Task: Add Grass Run Farms 80% Lean Grass-Fed Ground Beef Patties 6 Pack to the cart.
Action: Mouse moved to (13, 81)
Screenshot: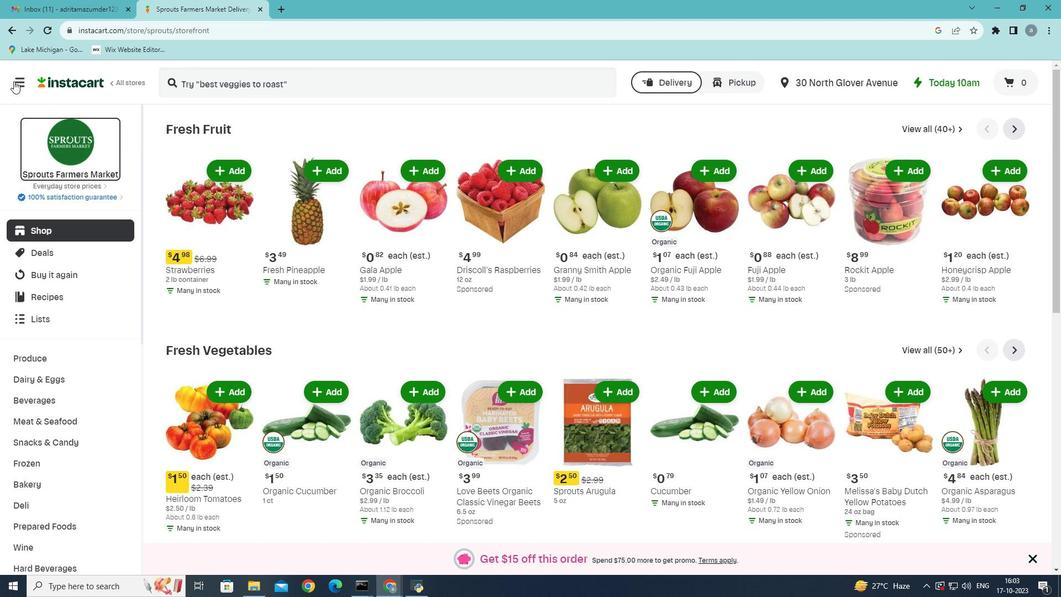 
Action: Mouse pressed left at (13, 81)
Screenshot: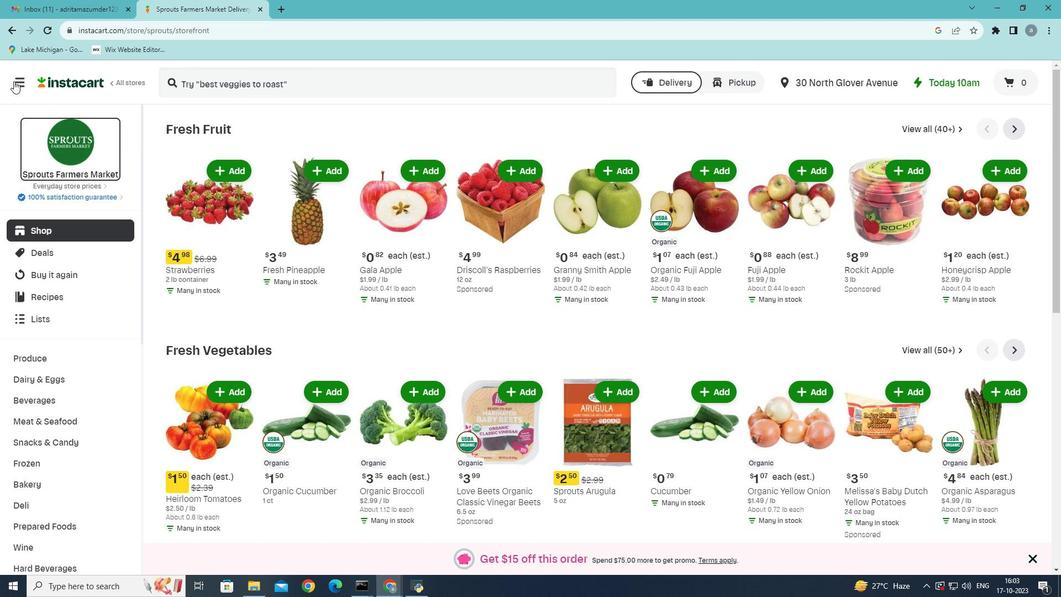 
Action: Mouse moved to (32, 319)
Screenshot: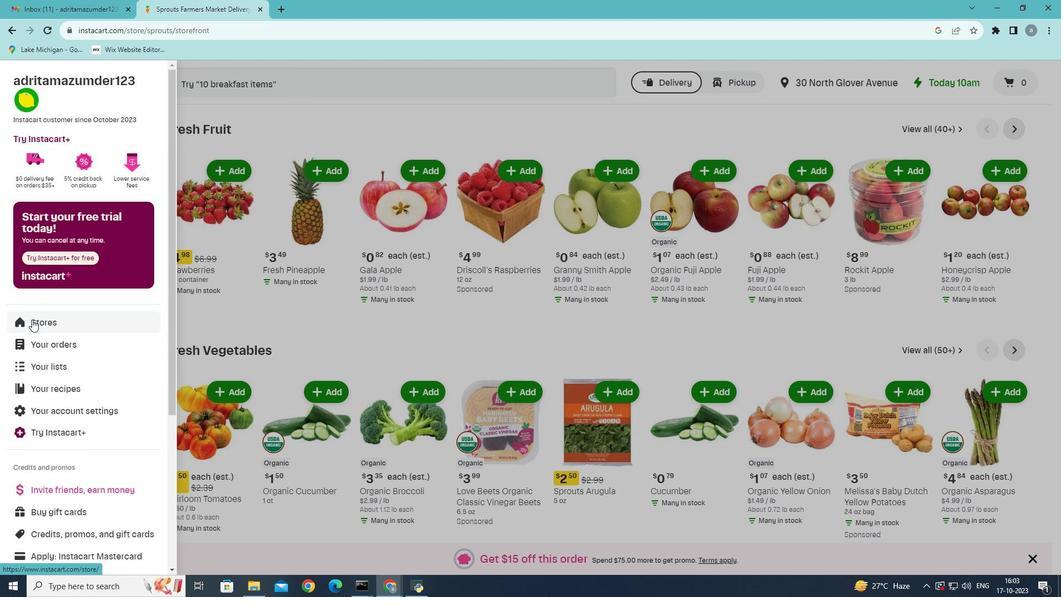 
Action: Mouse pressed left at (32, 319)
Screenshot: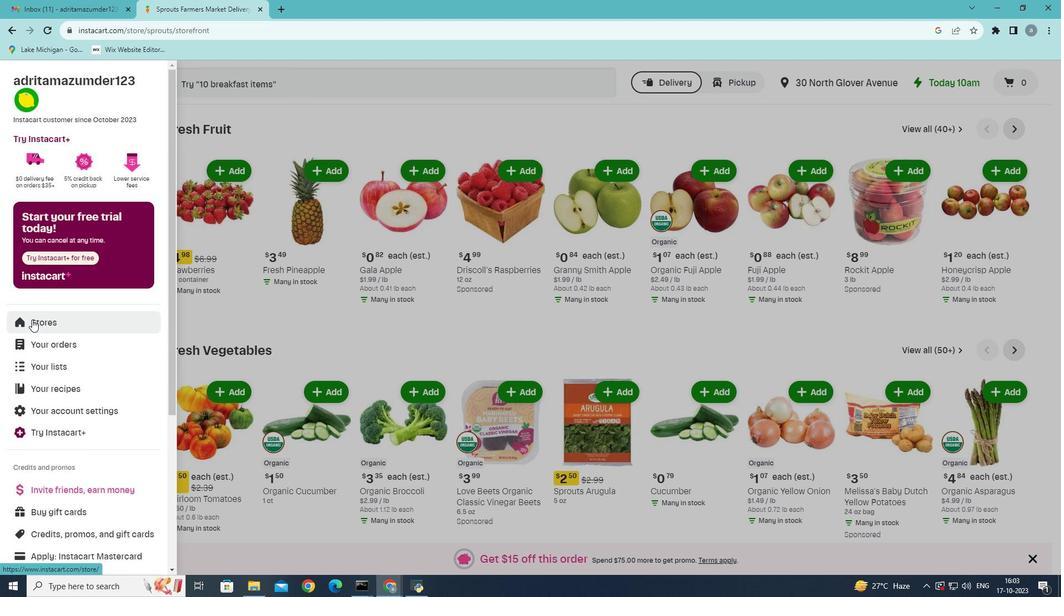 
Action: Mouse moved to (263, 121)
Screenshot: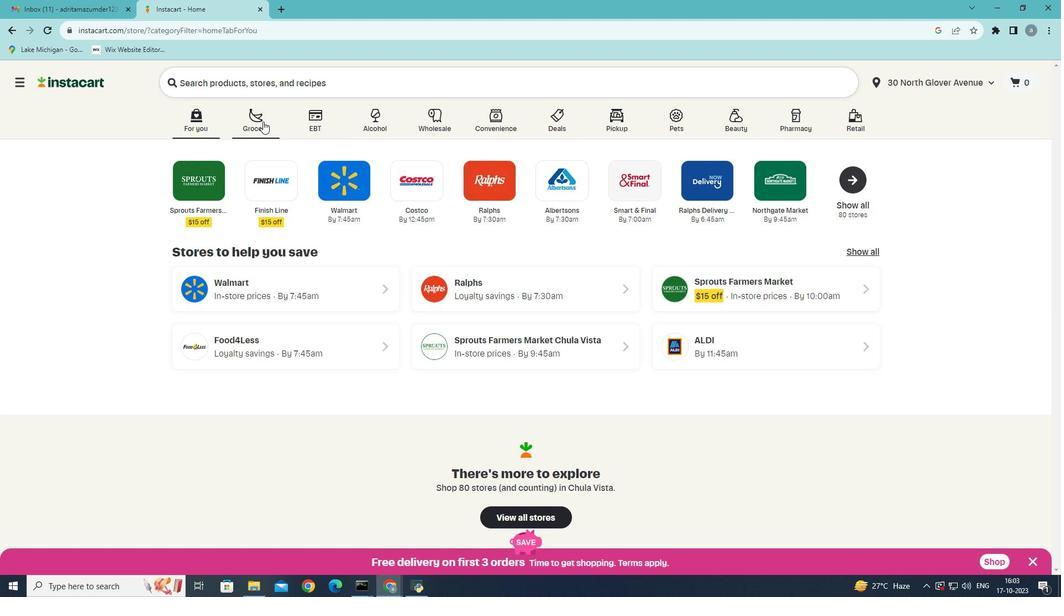 
Action: Mouse pressed left at (263, 121)
Screenshot: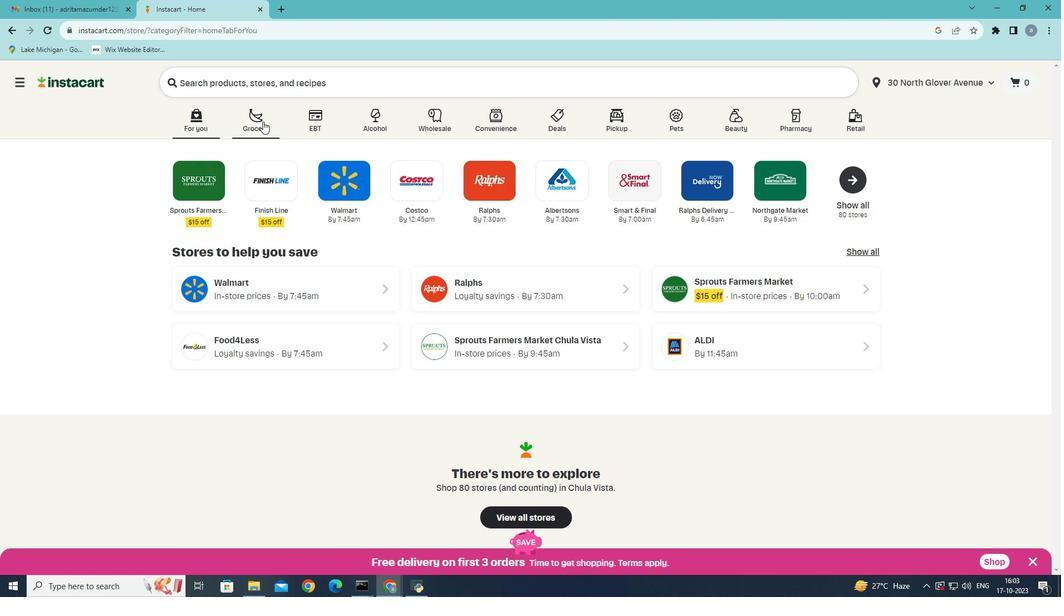 
Action: Mouse moved to (707, 250)
Screenshot: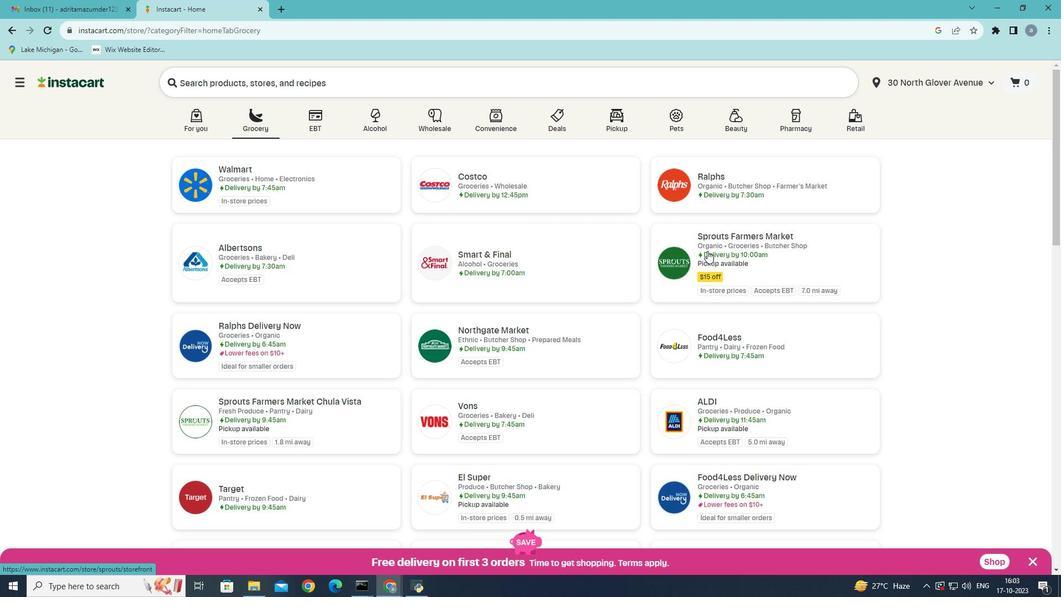 
Action: Mouse pressed left at (707, 250)
Screenshot: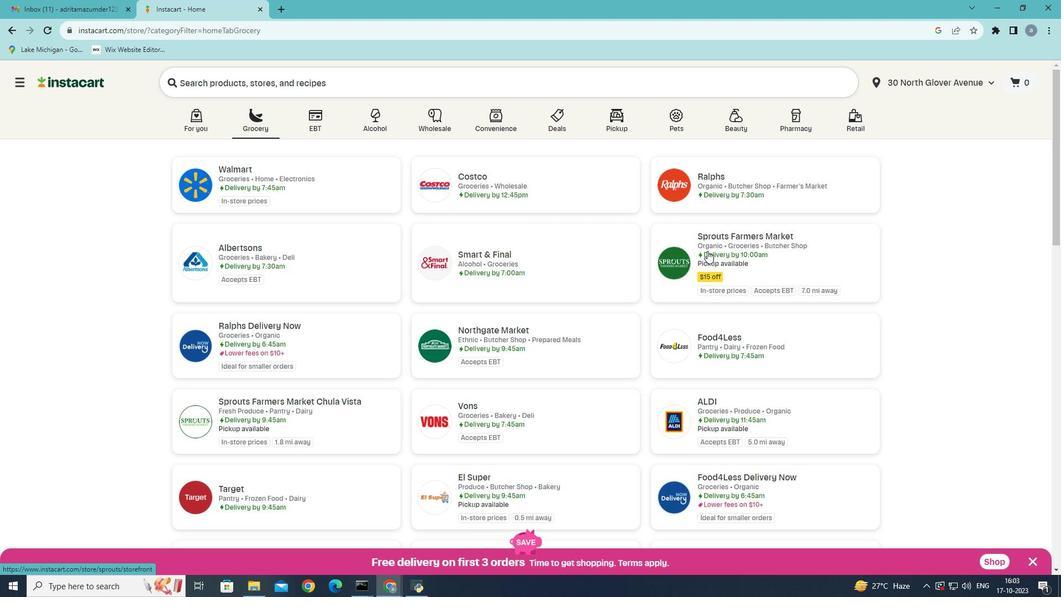 
Action: Mouse moved to (63, 419)
Screenshot: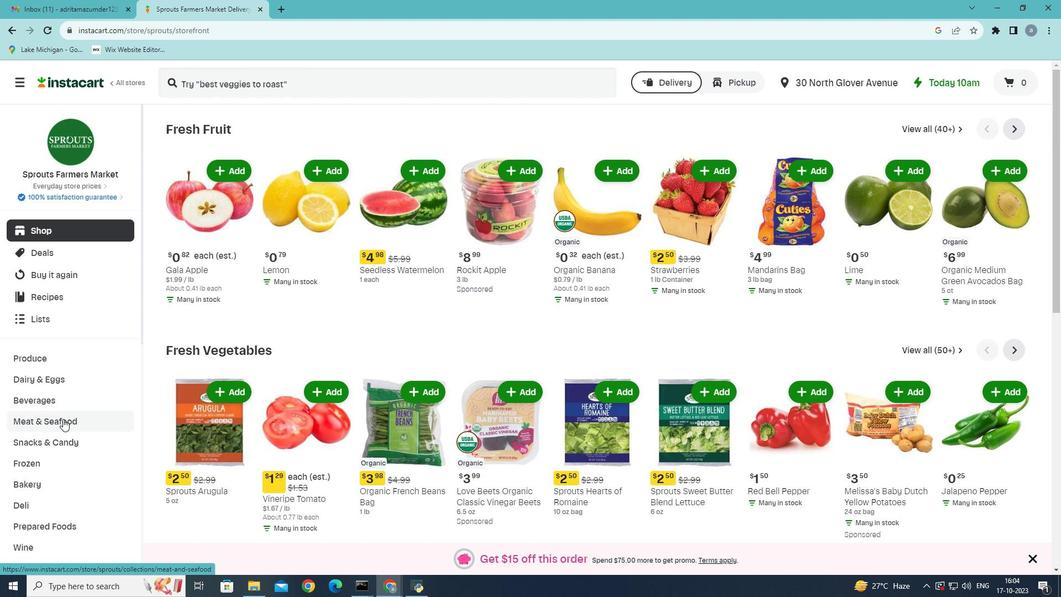 
Action: Mouse pressed left at (63, 419)
Screenshot: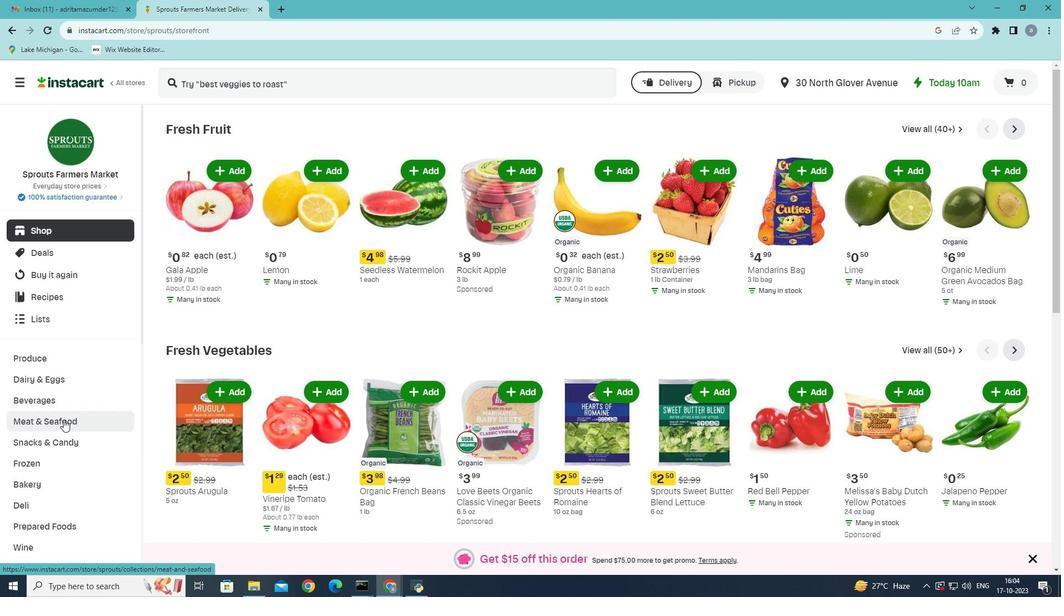 
Action: Mouse moved to (322, 155)
Screenshot: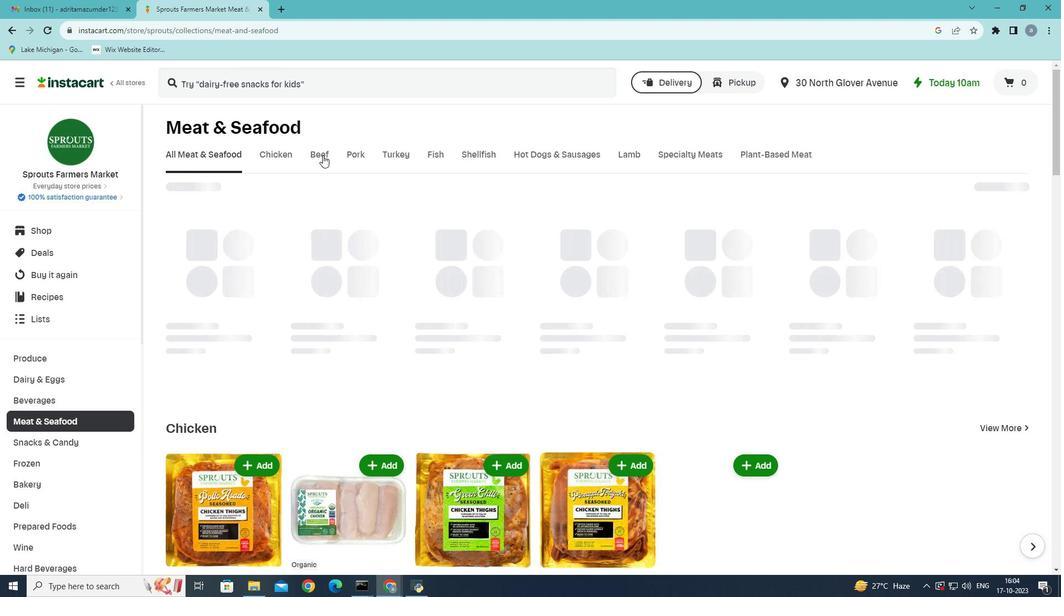 
Action: Mouse pressed left at (322, 155)
Screenshot: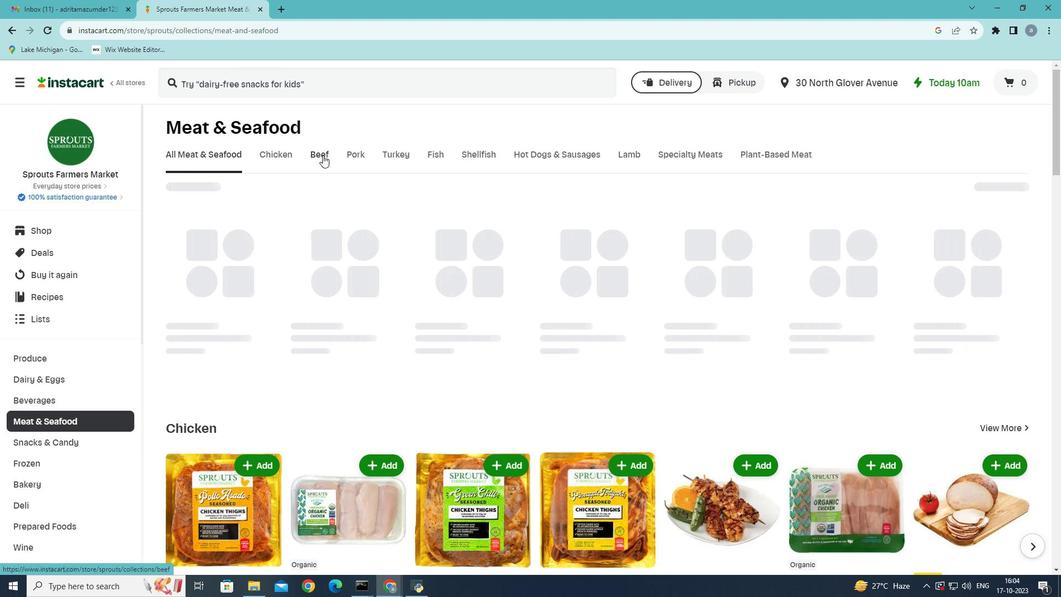 
Action: Mouse moved to (297, 202)
Screenshot: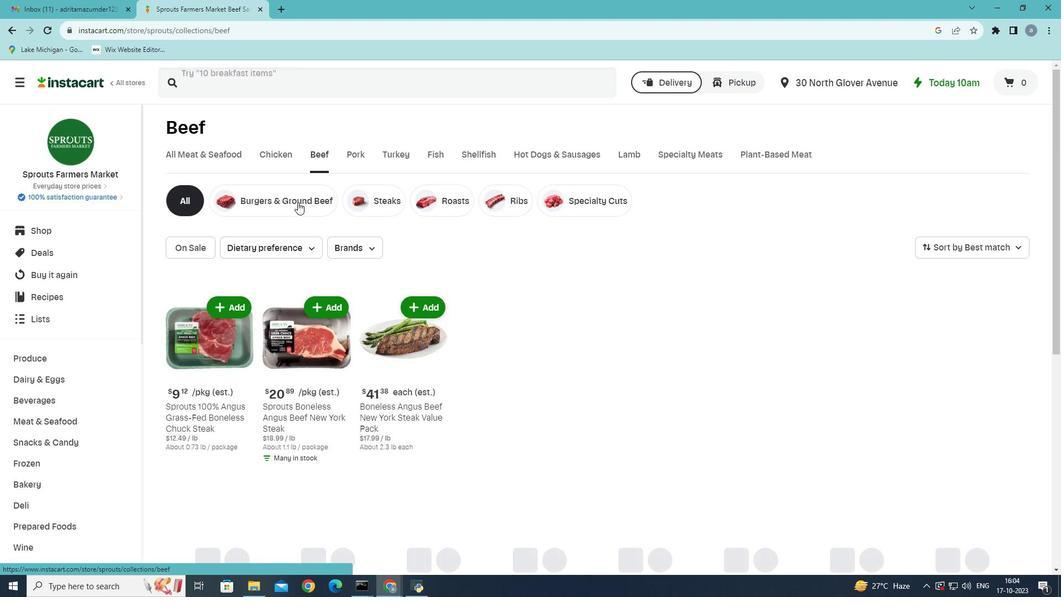 
Action: Mouse pressed left at (297, 202)
Screenshot: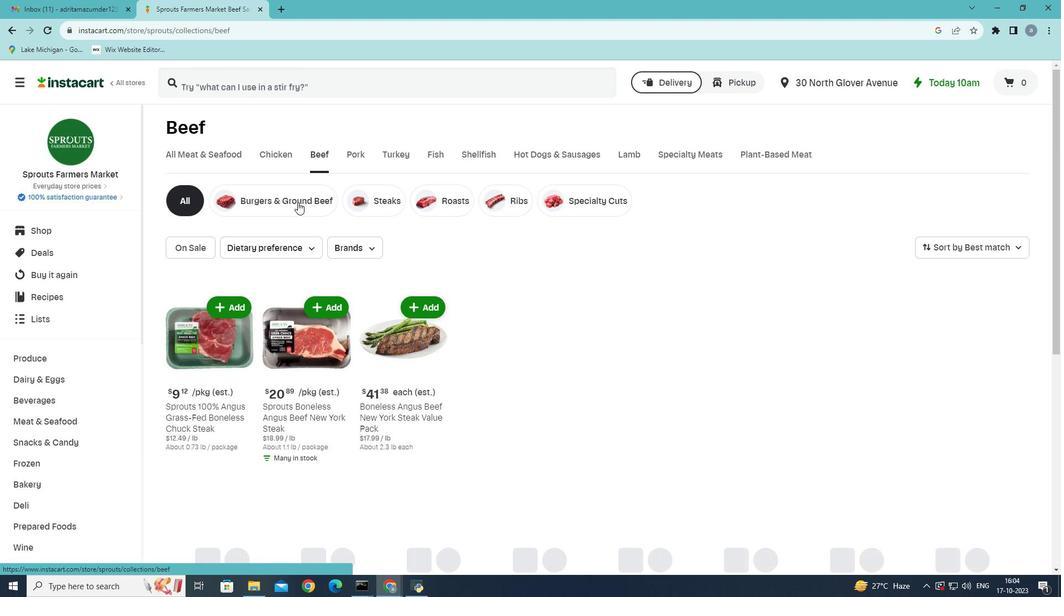 
Action: Mouse moved to (472, 262)
Screenshot: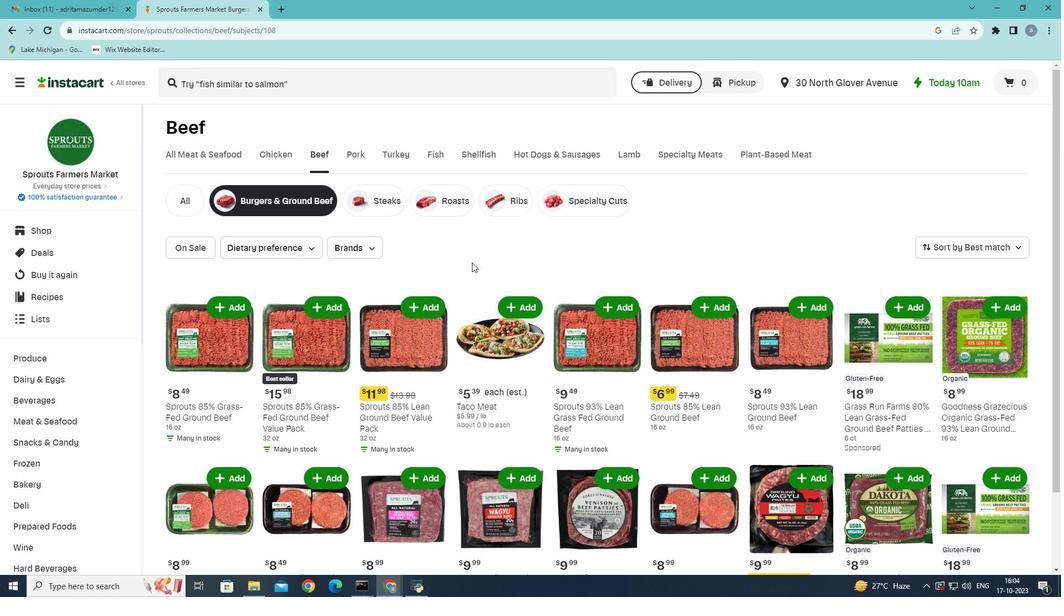 
Action: Mouse scrolled (472, 262) with delta (0, 0)
Screenshot: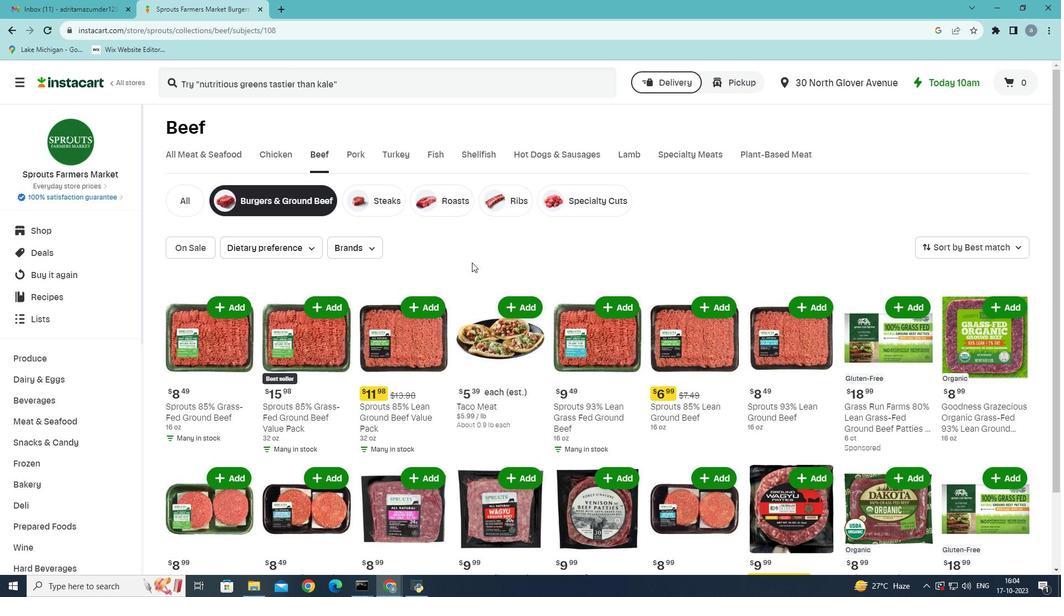 
Action: Mouse scrolled (472, 262) with delta (0, 0)
Screenshot: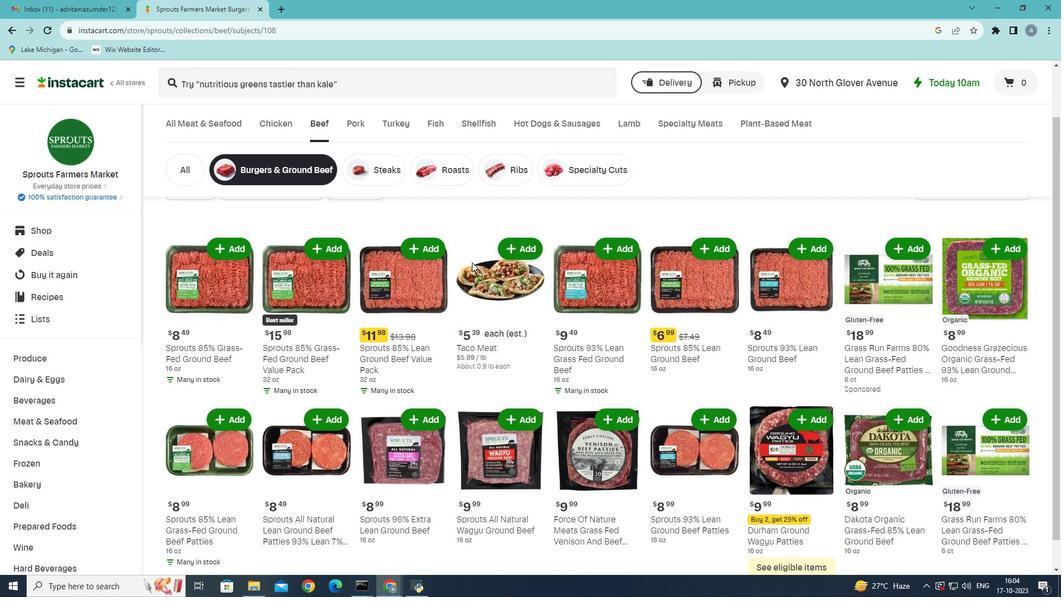
Action: Mouse scrolled (472, 263) with delta (0, 0)
Screenshot: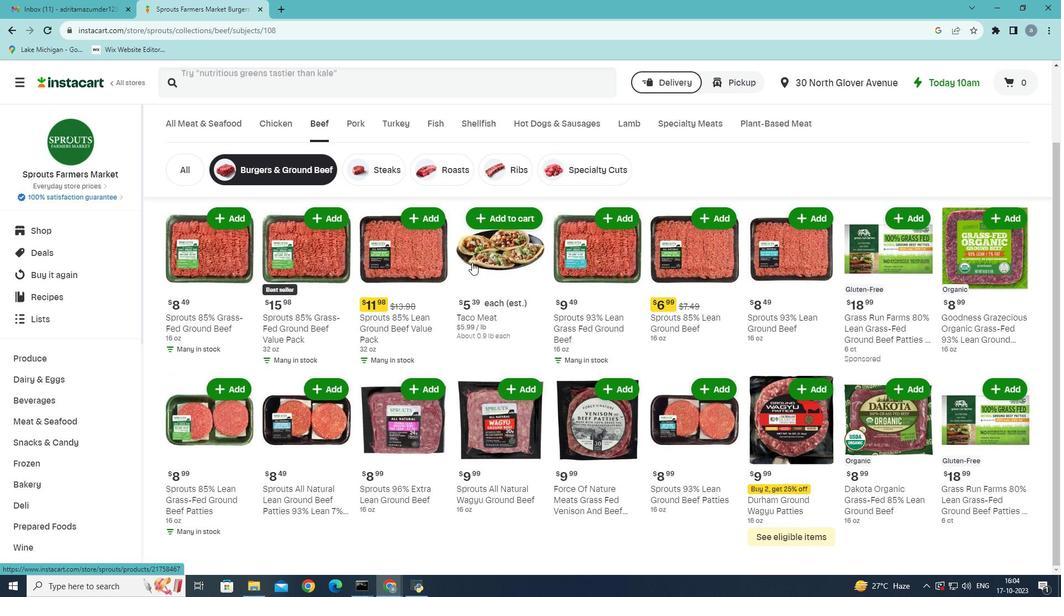 
Action: Mouse scrolled (472, 263) with delta (0, 0)
Screenshot: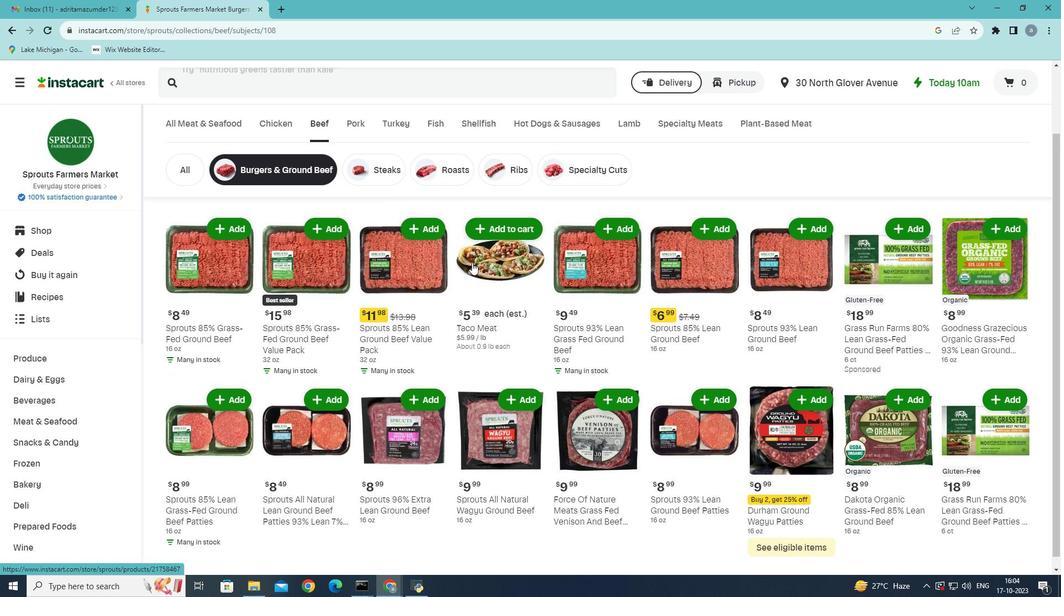 
Action: Mouse moved to (993, 370)
Screenshot: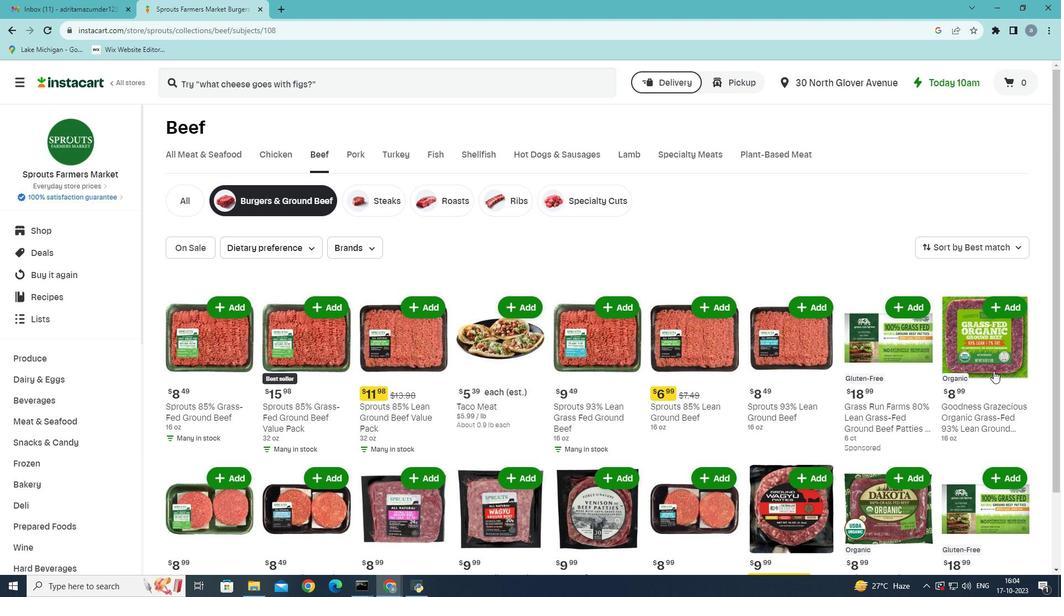 
Action: Mouse scrolled (993, 370) with delta (0, 0)
Screenshot: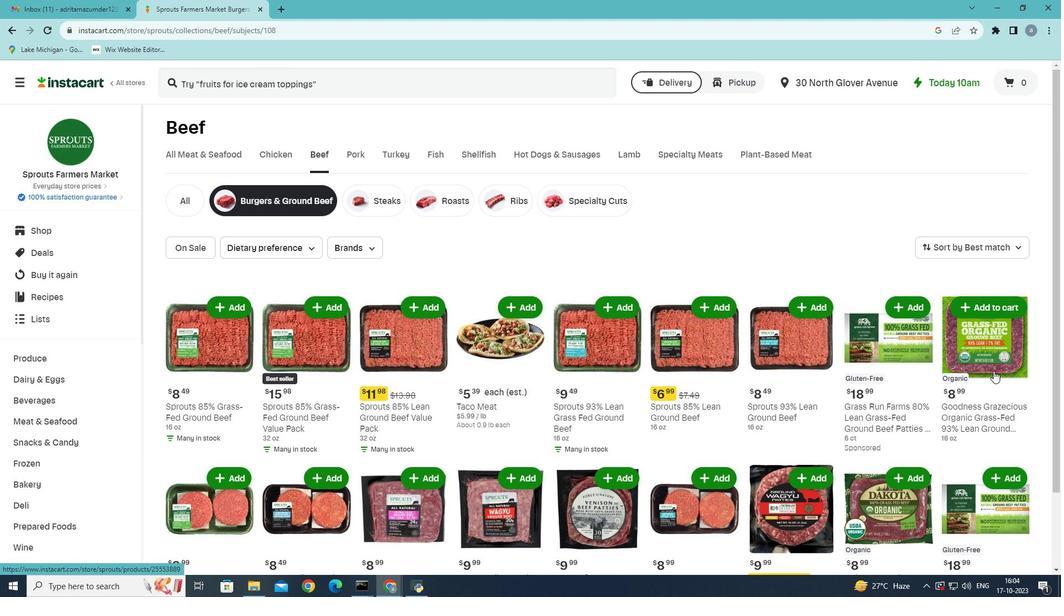 
Action: Mouse scrolled (993, 370) with delta (0, 0)
Screenshot: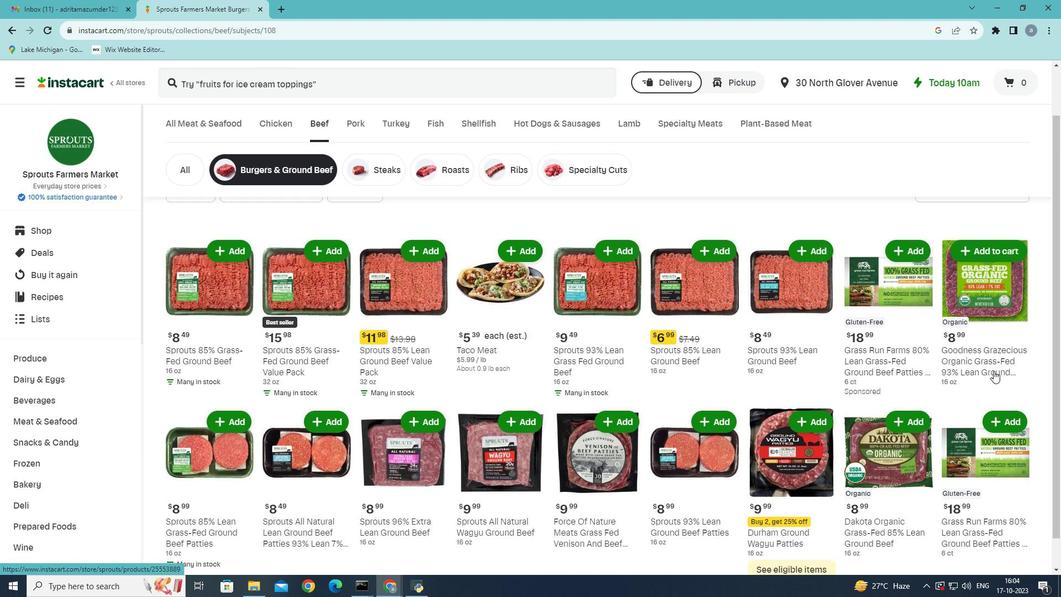
Action: Mouse scrolled (993, 370) with delta (0, 0)
Screenshot: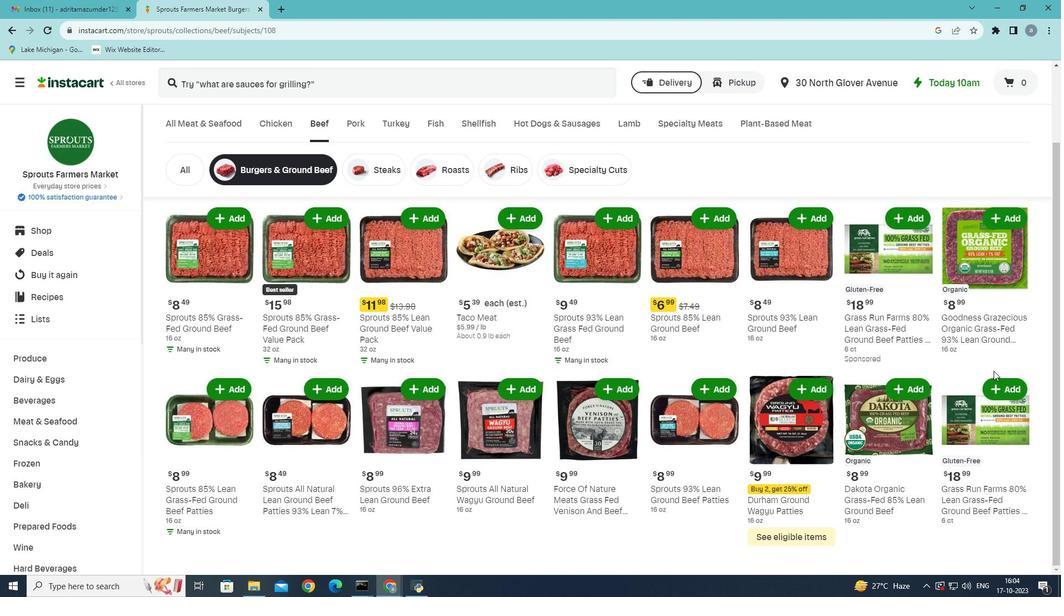 
Action: Mouse moved to (1010, 389)
Screenshot: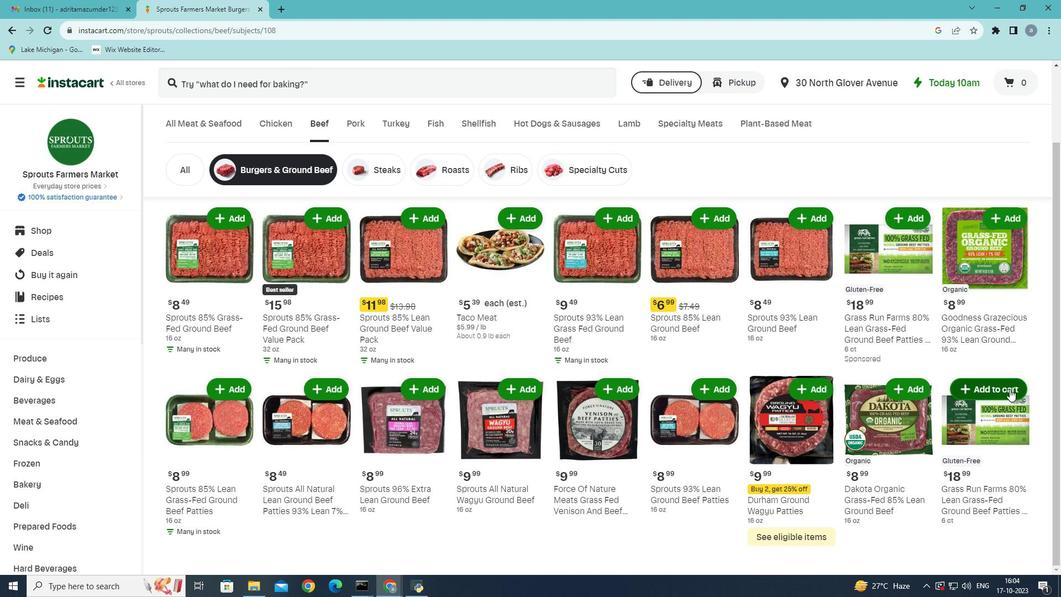 
Action: Mouse pressed left at (1010, 389)
Screenshot: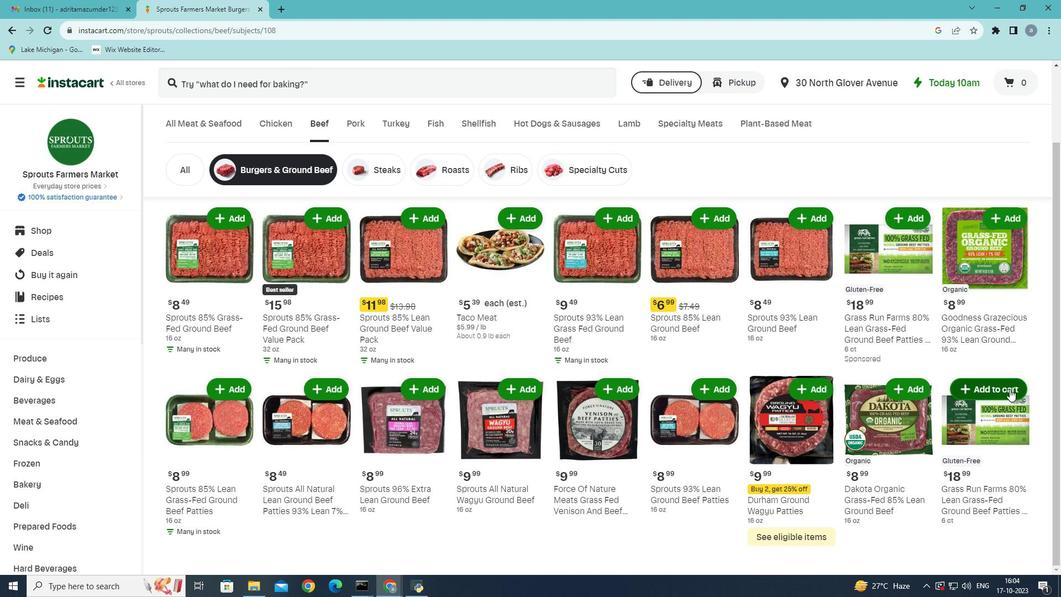 
